 Task: Show all photos of home in Summerton, South Carolina, United States.
Action: Mouse moved to (241, 117)
Screenshot: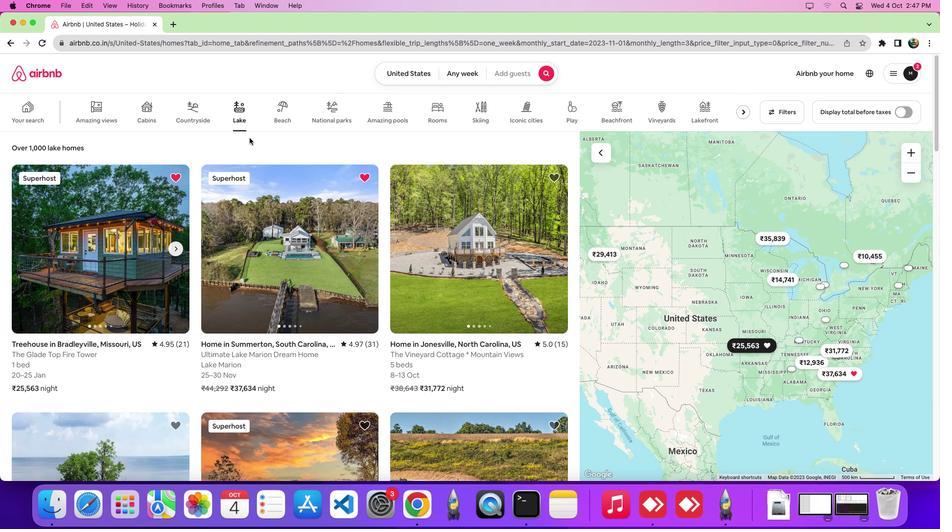 
Action: Mouse pressed left at (241, 117)
Screenshot: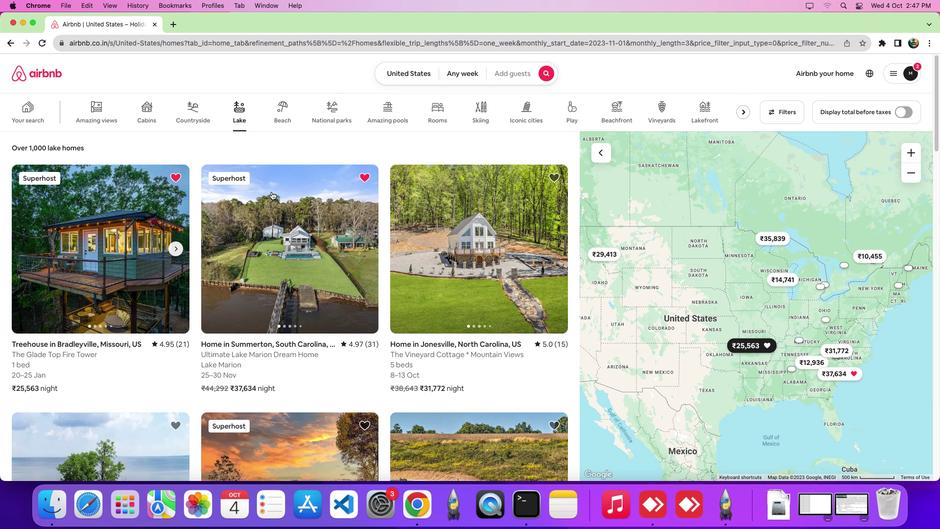 
Action: Mouse moved to (281, 267)
Screenshot: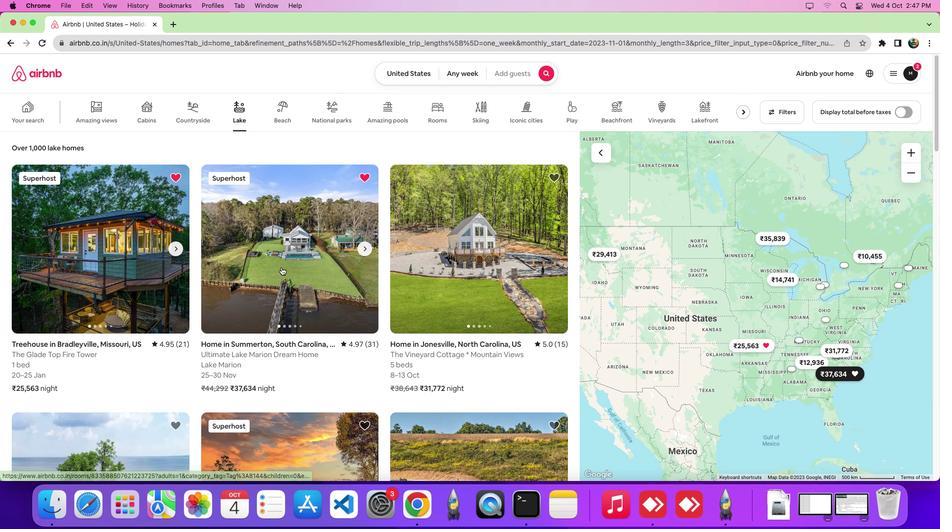 
Action: Mouse pressed left at (281, 267)
Screenshot: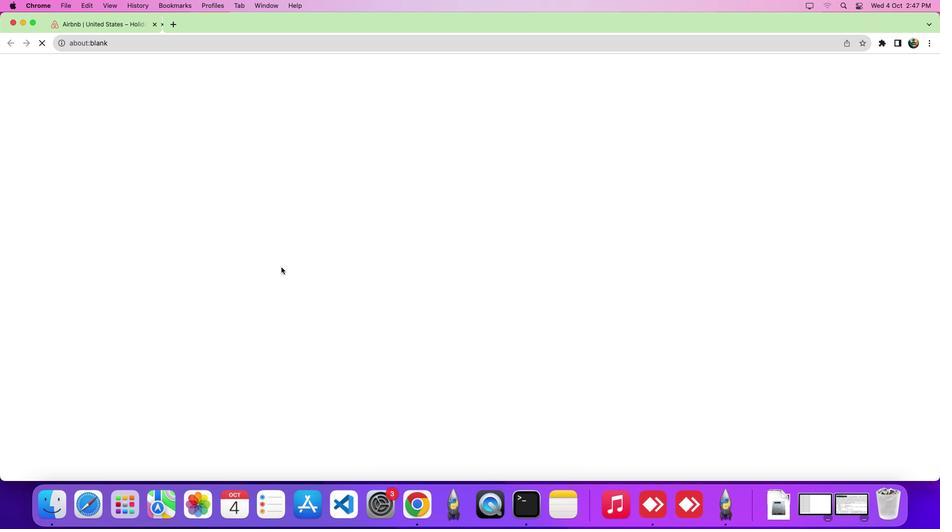 
Action: Mouse moved to (490, 278)
Screenshot: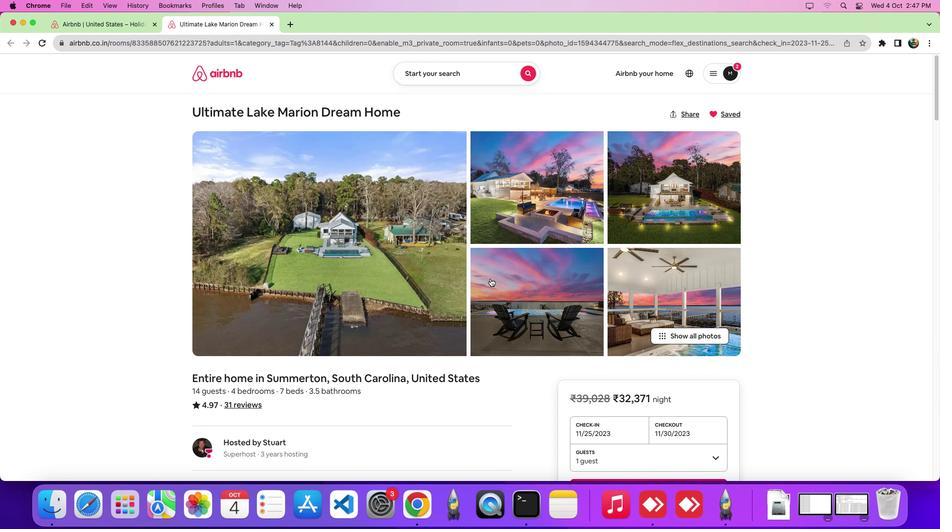 
Action: Mouse scrolled (490, 278) with delta (0, 0)
Screenshot: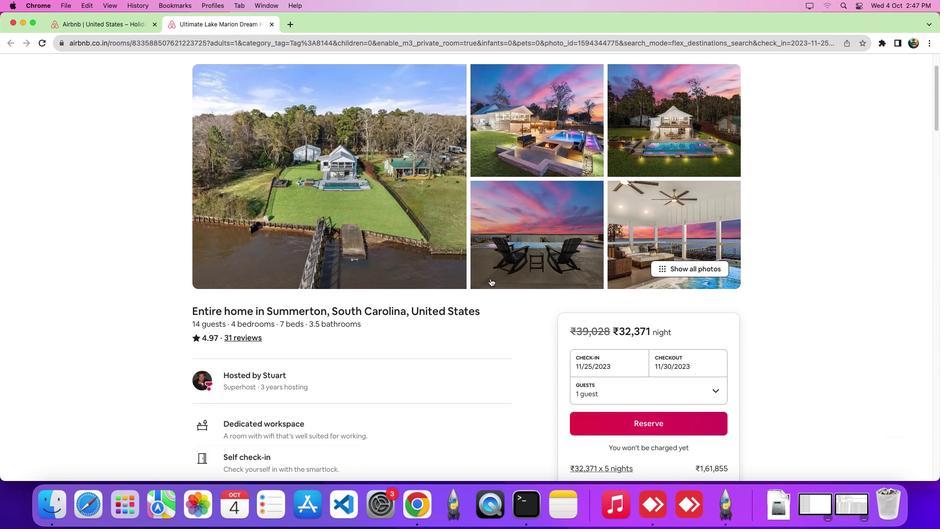 
Action: Mouse scrolled (490, 278) with delta (0, 0)
Screenshot: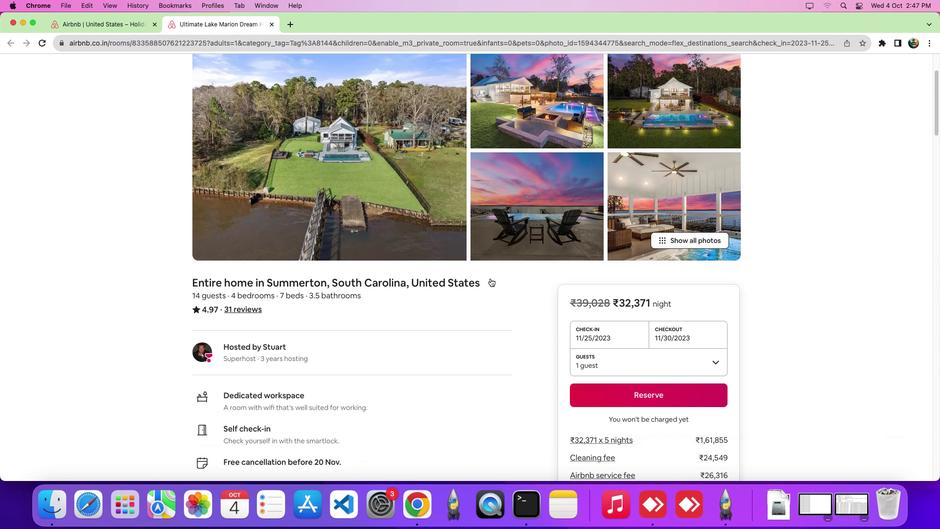 
Action: Mouse scrolled (490, 278) with delta (0, -1)
Screenshot: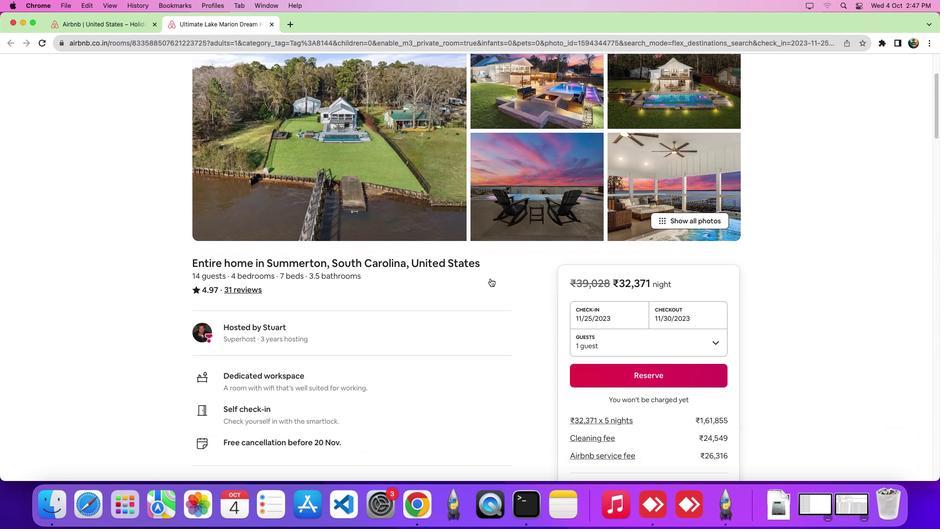 
Action: Mouse scrolled (490, 278) with delta (0, 0)
Screenshot: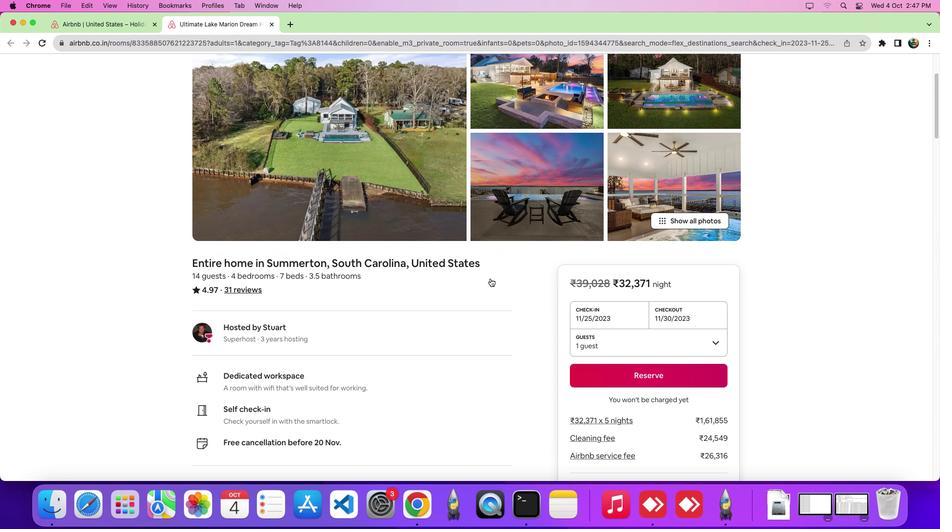 
Action: Mouse moved to (671, 220)
Screenshot: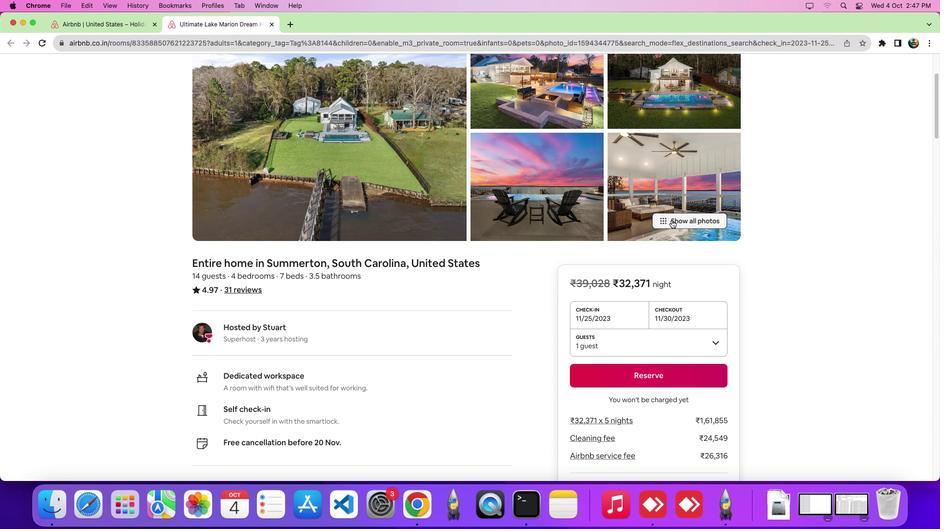 
Action: Mouse pressed left at (671, 220)
Screenshot: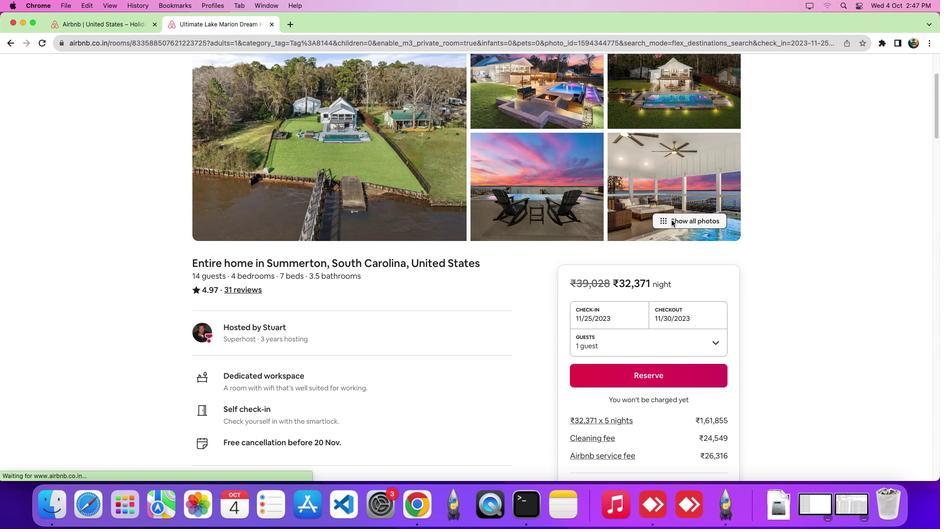 
Action: Mouse moved to (475, 293)
Screenshot: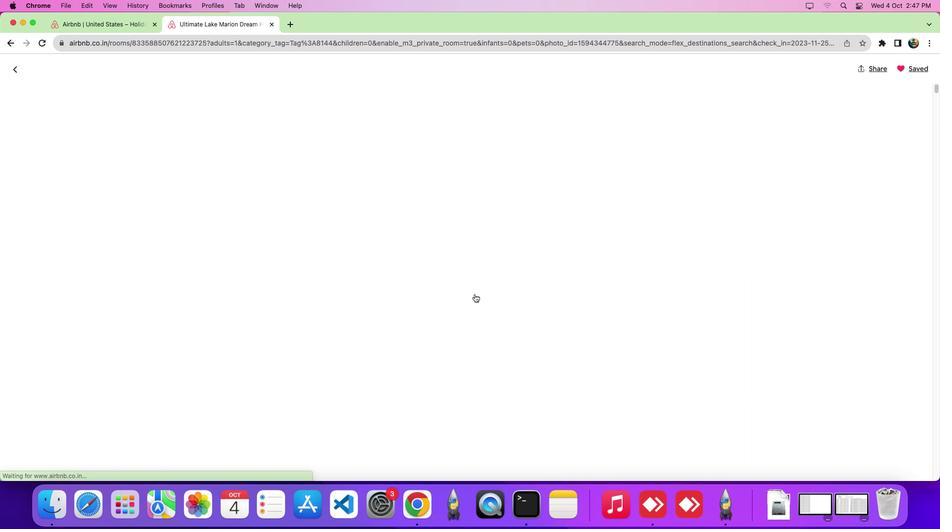 
Action: Mouse scrolled (475, 293) with delta (0, 0)
Screenshot: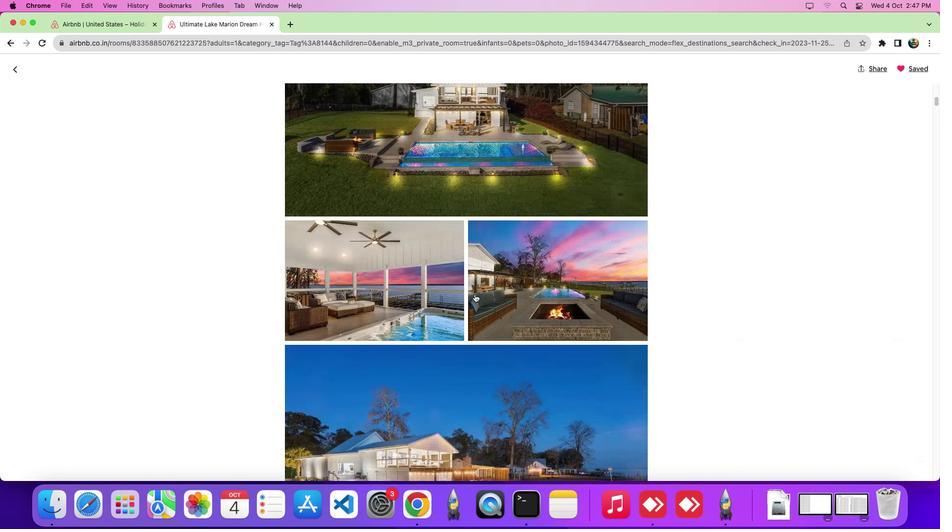 
Action: Mouse scrolled (475, 293) with delta (0, 0)
Screenshot: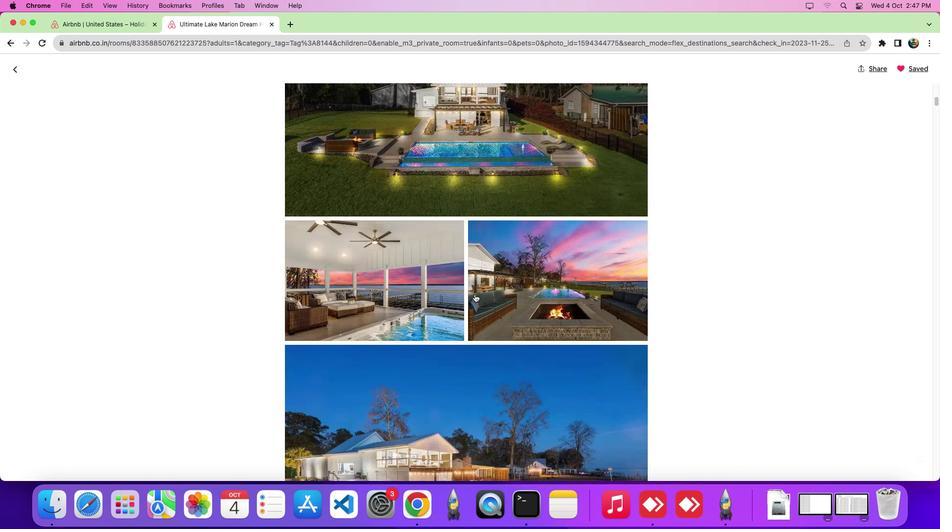 
Action: Mouse scrolled (475, 293) with delta (0, -4)
Screenshot: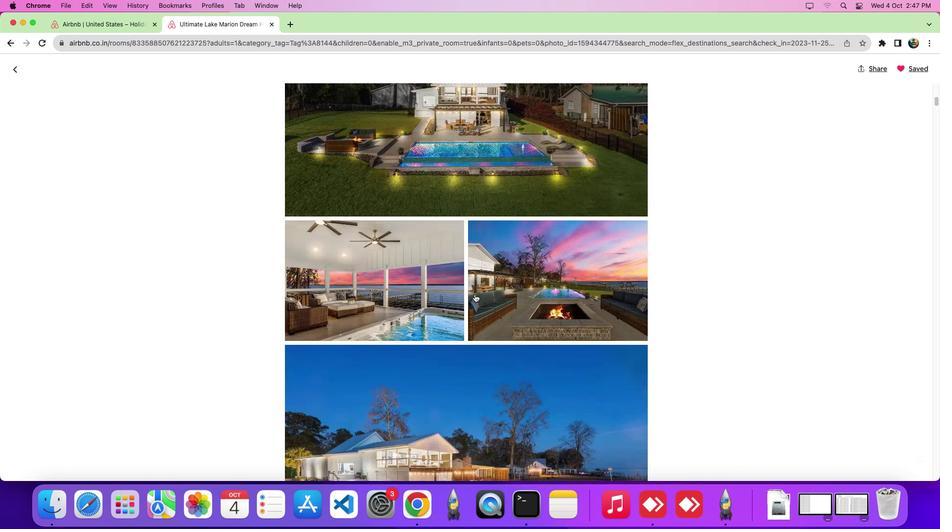 
Action: Mouse scrolled (475, 293) with delta (0, -6)
Screenshot: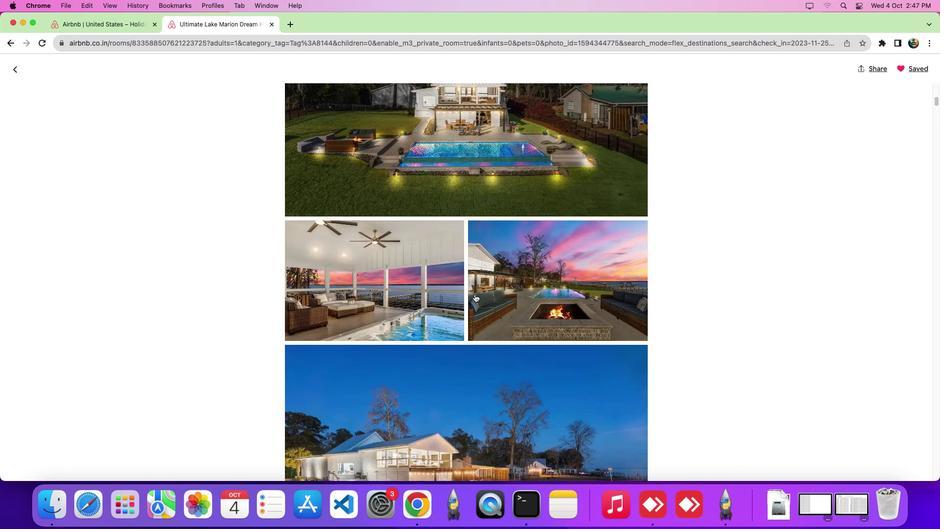 
Action: Mouse scrolled (475, 293) with delta (0, 0)
Screenshot: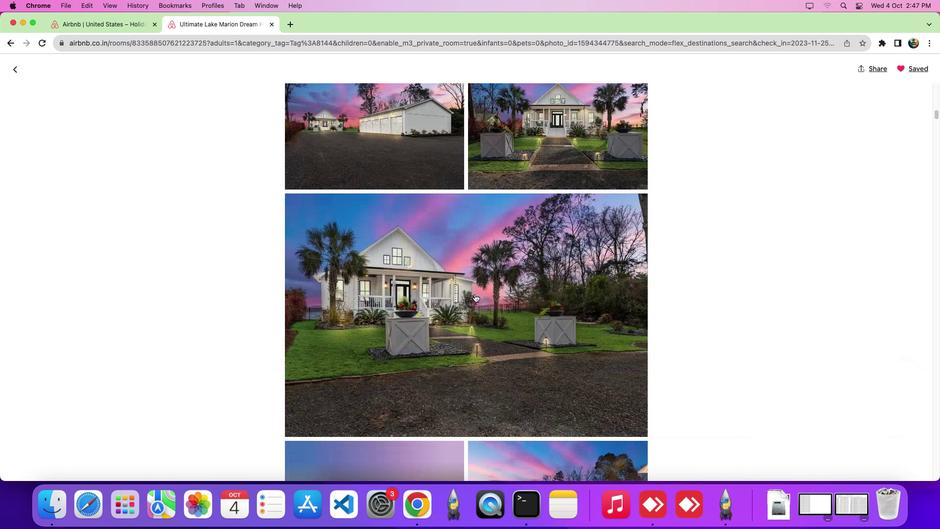 
Action: Mouse scrolled (475, 293) with delta (0, 0)
Screenshot: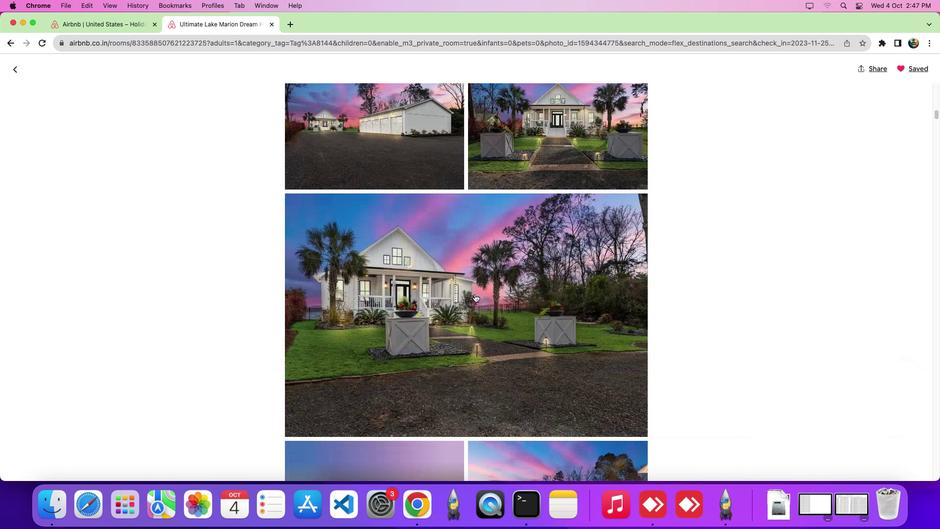 
Action: Mouse scrolled (475, 293) with delta (0, -4)
Screenshot: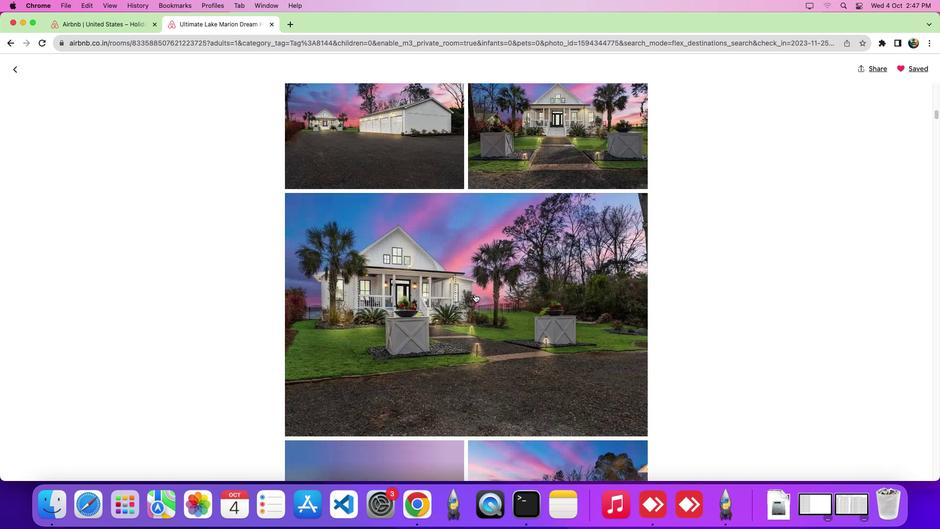 
Action: Mouse scrolled (475, 293) with delta (0, -6)
Screenshot: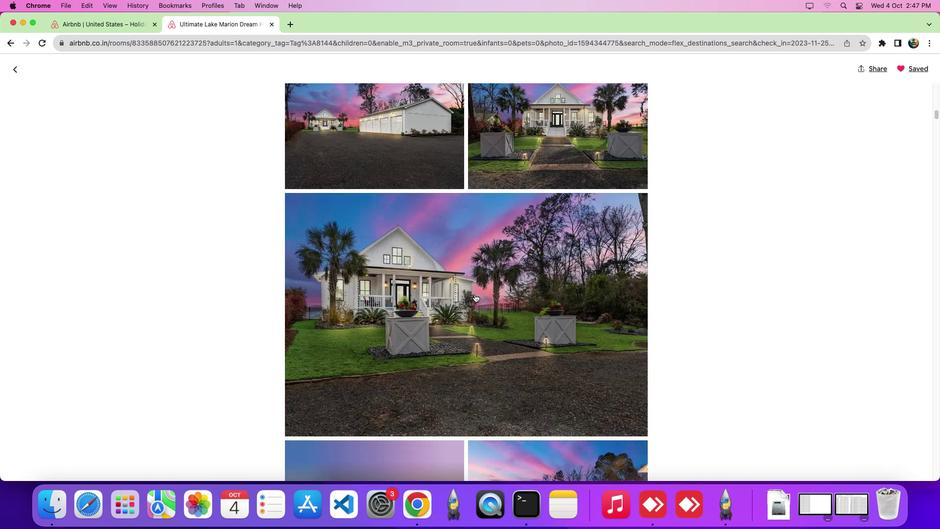 
Action: Mouse scrolled (475, 293) with delta (0, 0)
Screenshot: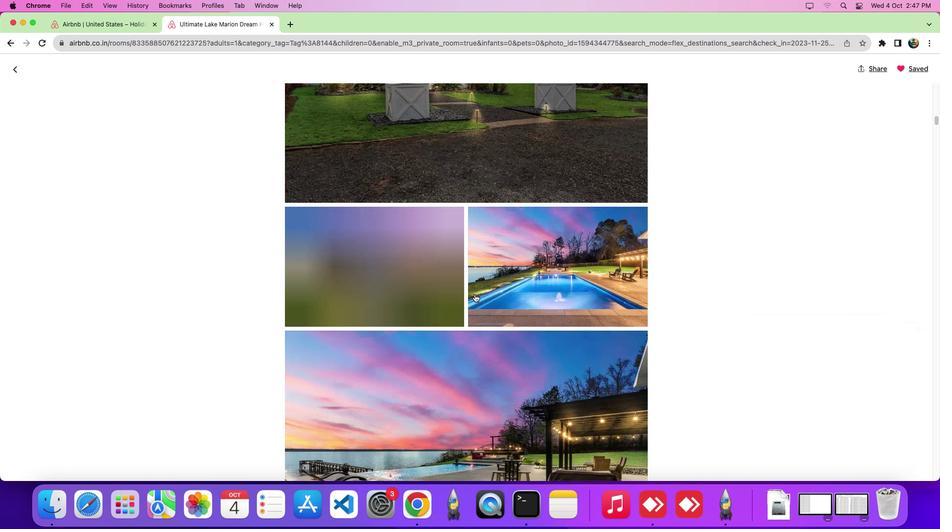 
Action: Mouse scrolled (475, 293) with delta (0, 0)
Screenshot: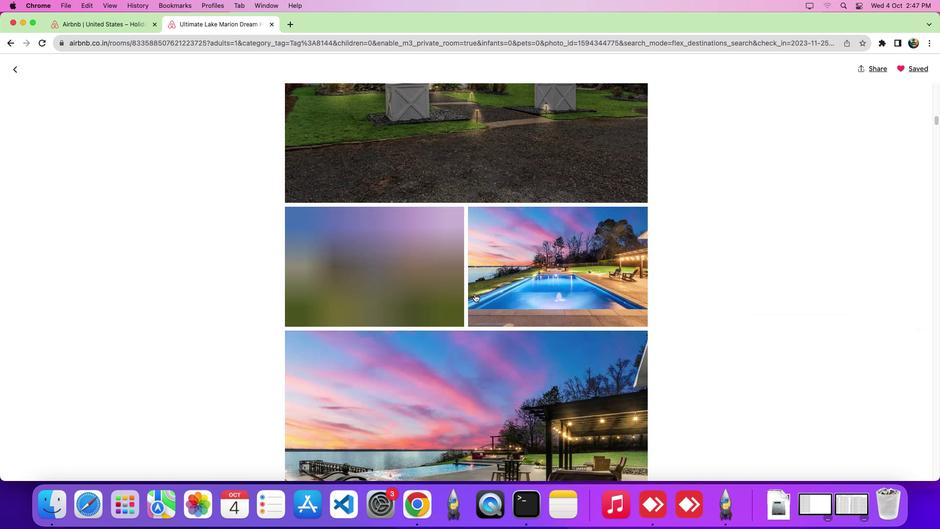 
Action: Mouse scrolled (475, 293) with delta (0, -4)
Screenshot: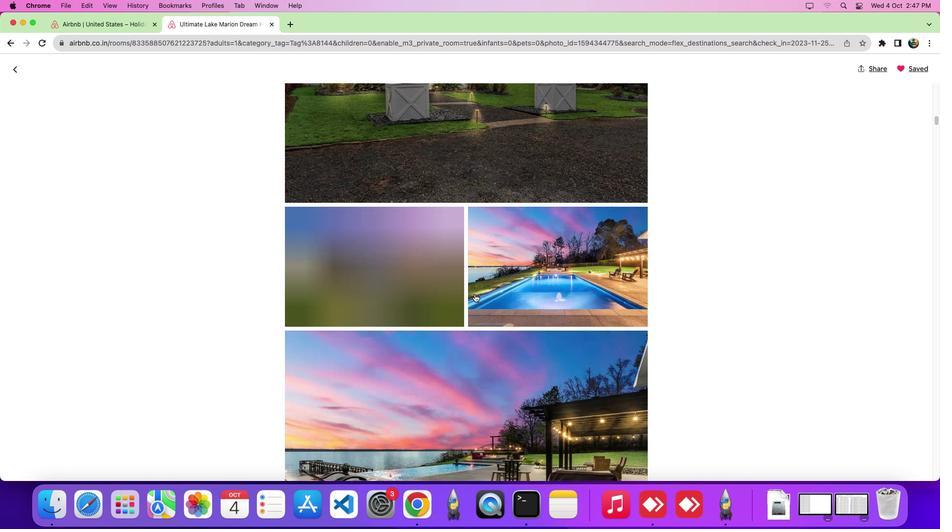 
Action: Mouse scrolled (475, 293) with delta (0, 0)
Screenshot: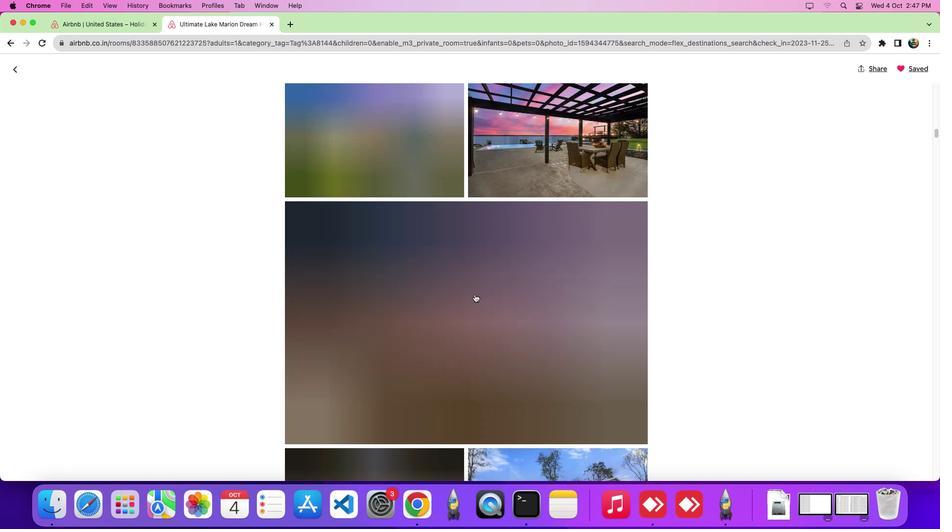 
Action: Mouse scrolled (475, 293) with delta (0, 0)
Screenshot: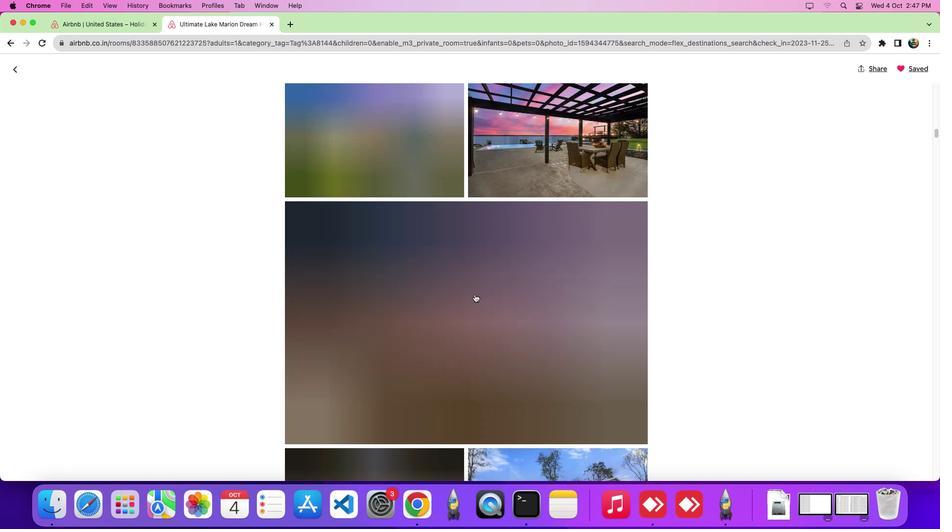 
Action: Mouse scrolled (475, 293) with delta (0, -4)
Screenshot: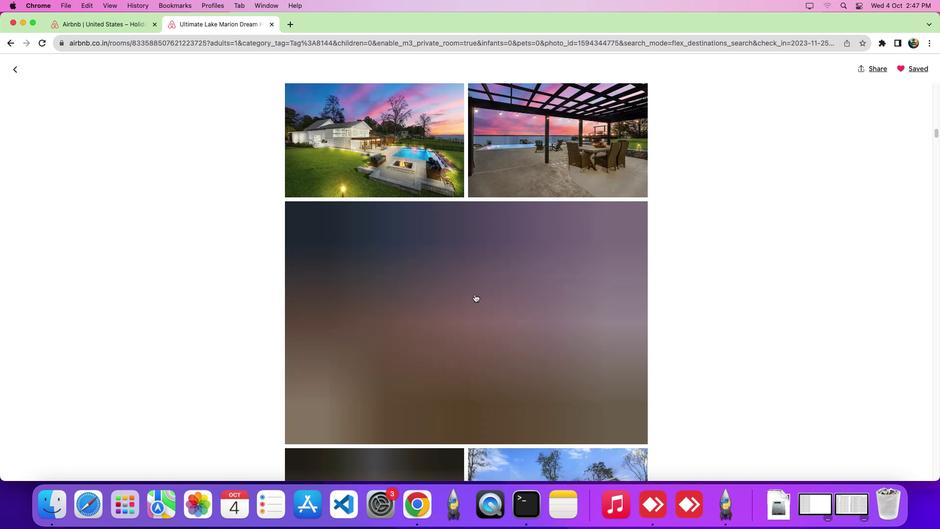 
Action: Mouse scrolled (475, 293) with delta (0, -6)
Screenshot: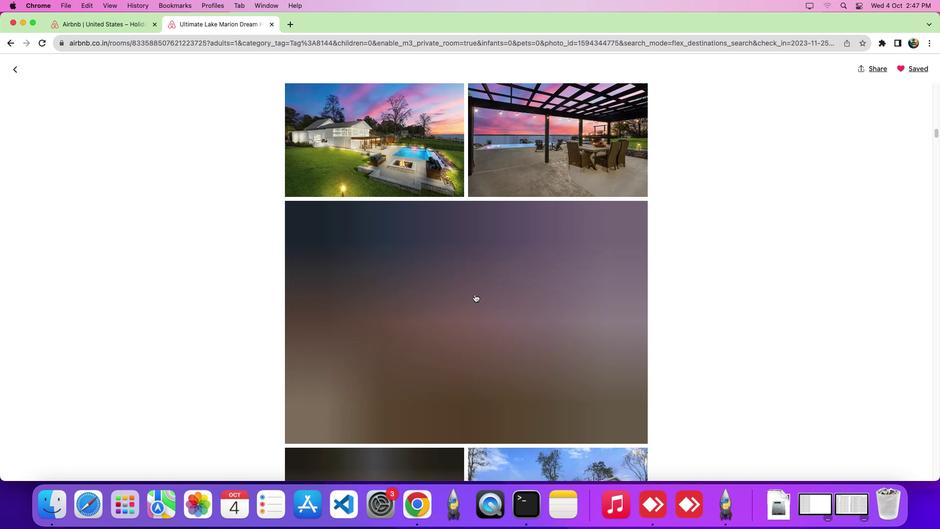 
Action: Mouse scrolled (475, 293) with delta (0, 0)
Screenshot: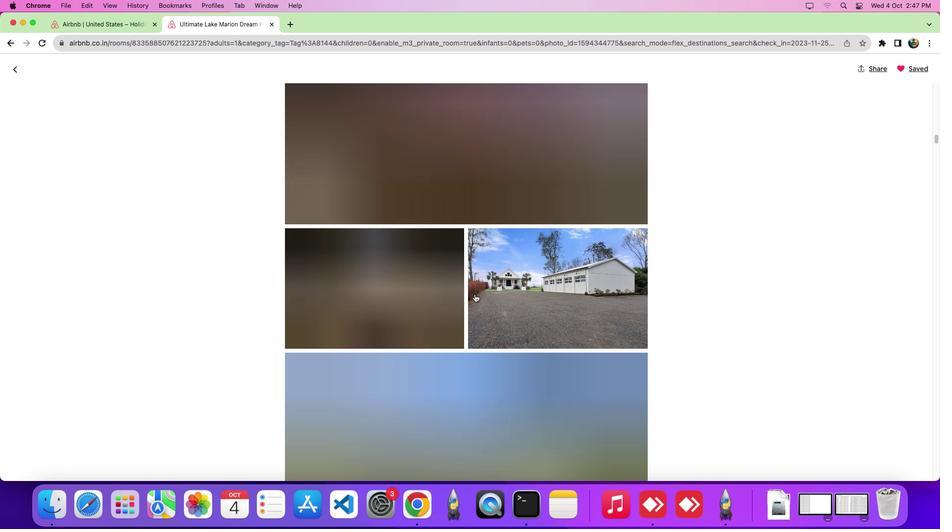 
Action: Mouse scrolled (475, 293) with delta (0, 0)
Screenshot: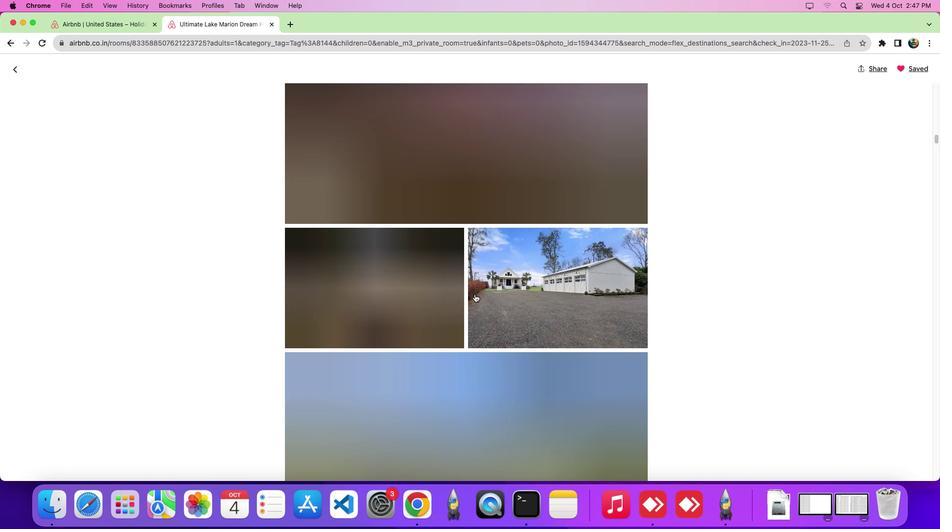 
Action: Mouse scrolled (475, 293) with delta (0, -4)
Screenshot: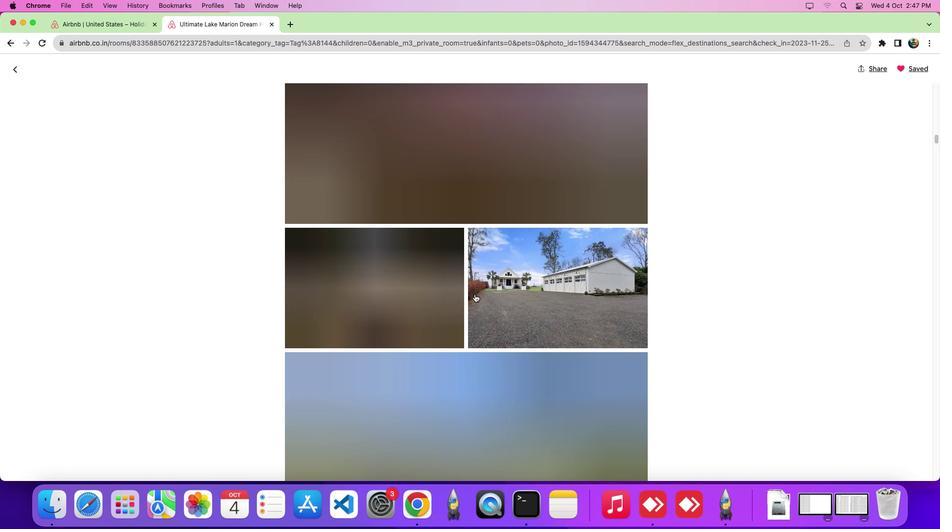 
Action: Mouse scrolled (475, 293) with delta (0, 0)
Screenshot: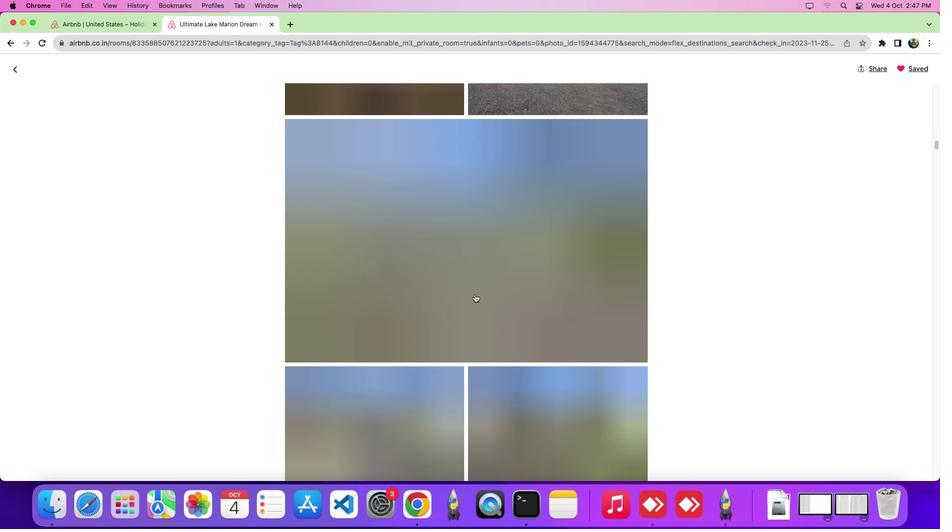 
Action: Mouse scrolled (475, 293) with delta (0, 0)
Screenshot: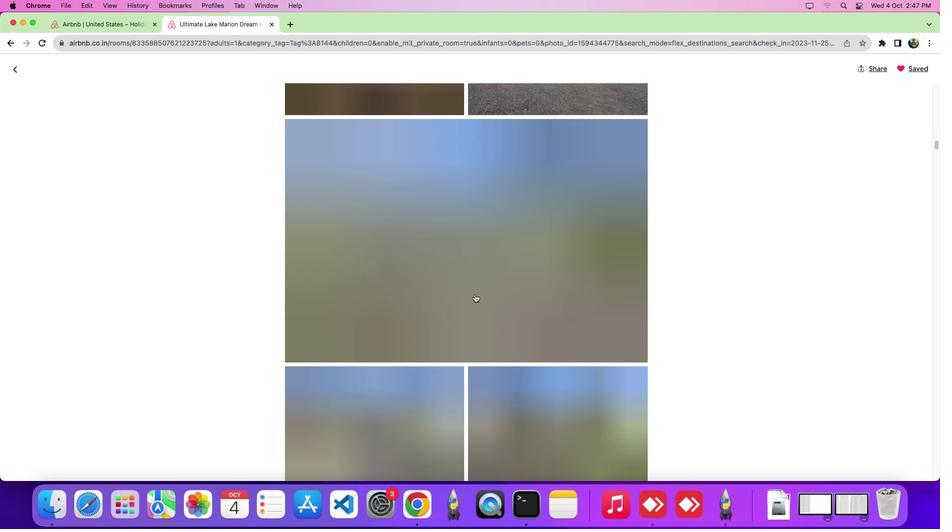 
Action: Mouse scrolled (475, 293) with delta (0, -4)
Screenshot: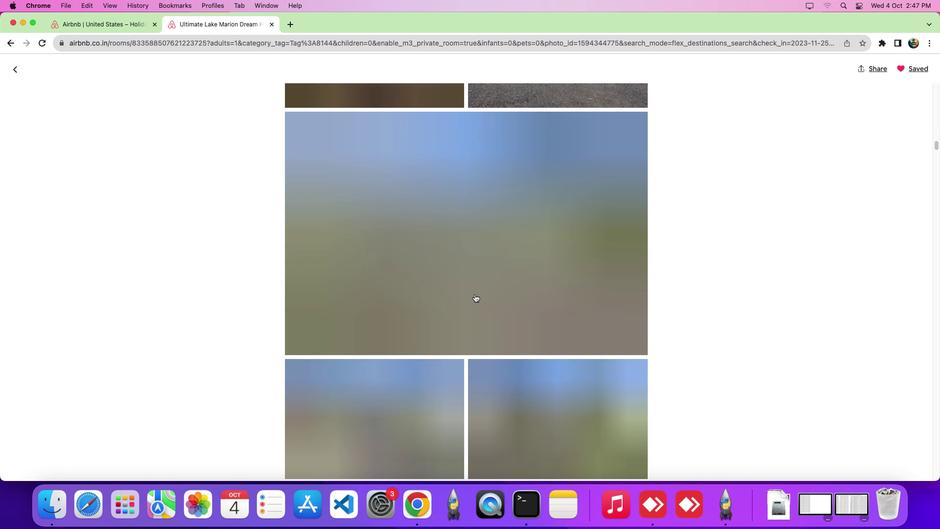 
Action: Mouse scrolled (475, 293) with delta (0, 0)
Screenshot: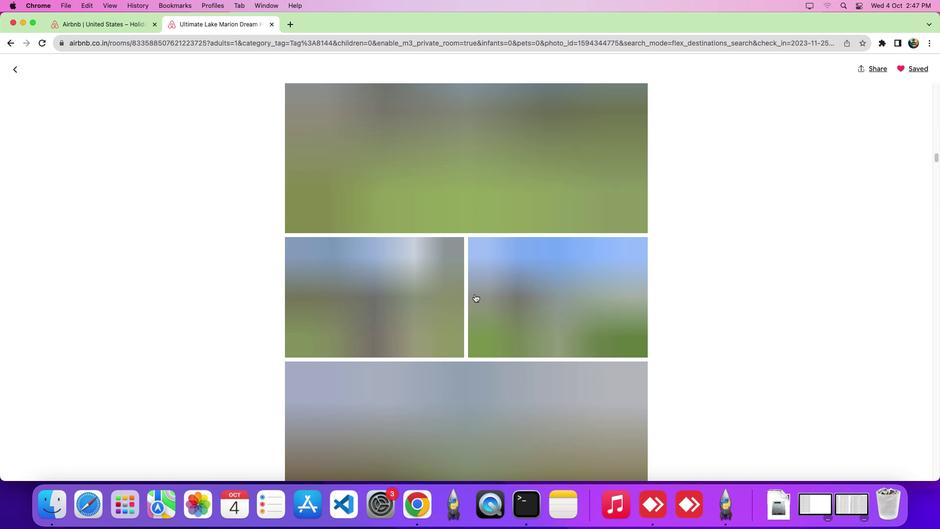 
Action: Mouse scrolled (475, 293) with delta (0, 0)
Screenshot: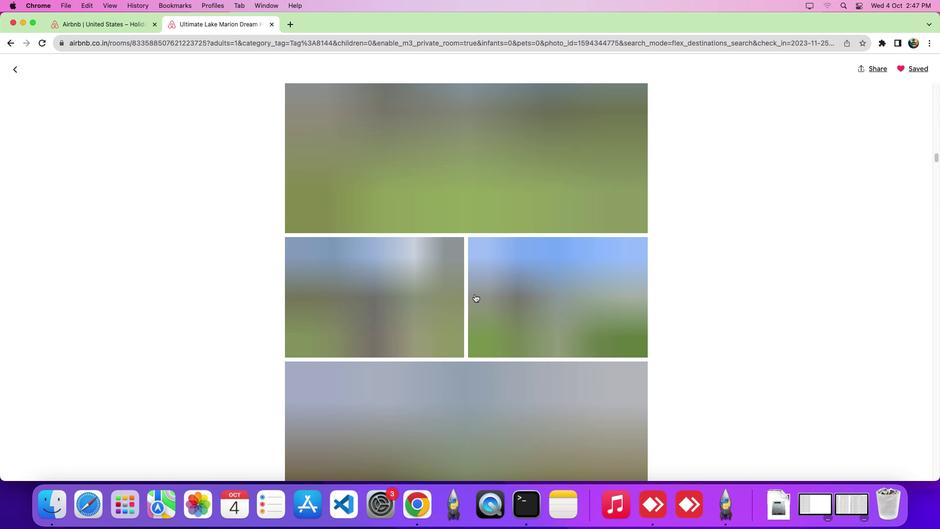 
Action: Mouse scrolled (475, 293) with delta (0, -4)
Screenshot: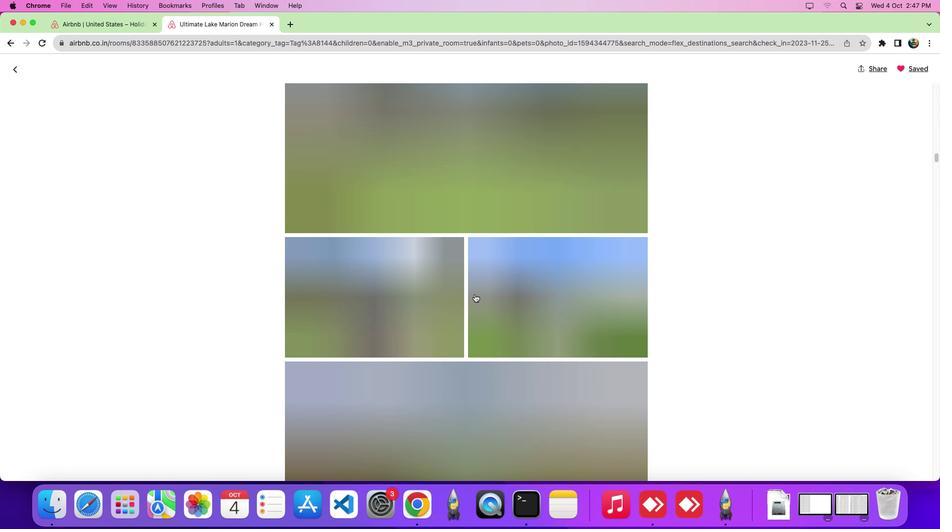 
Action: Mouse scrolled (475, 293) with delta (0, -6)
Screenshot: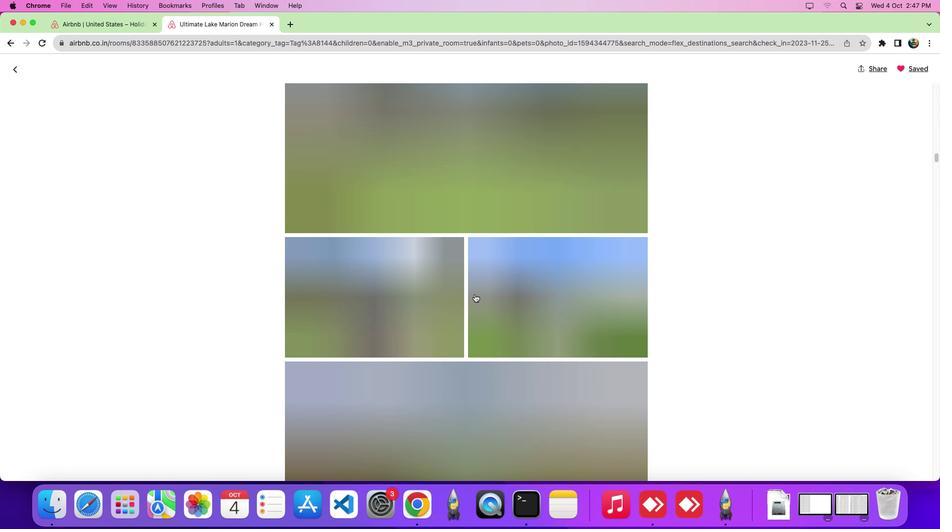 
Action: Mouse scrolled (475, 293) with delta (0, 0)
Screenshot: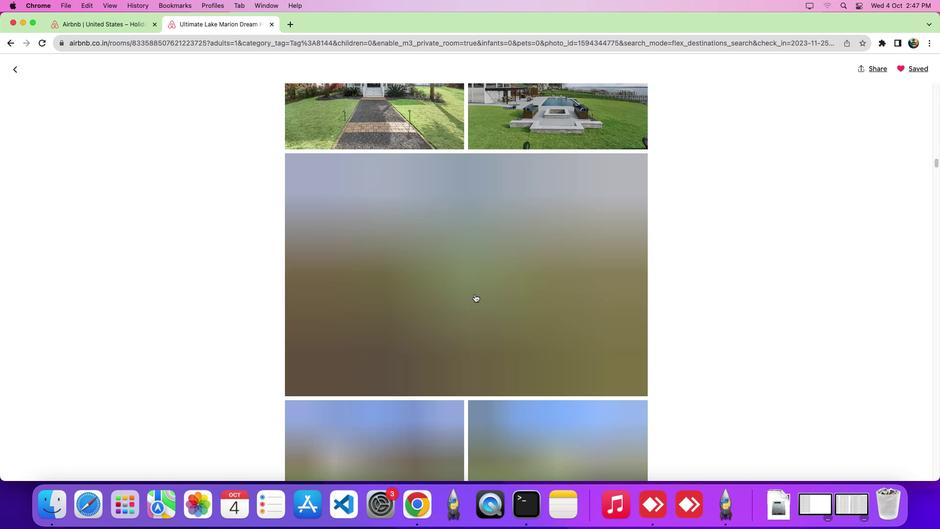 
Action: Mouse scrolled (475, 293) with delta (0, 0)
Screenshot: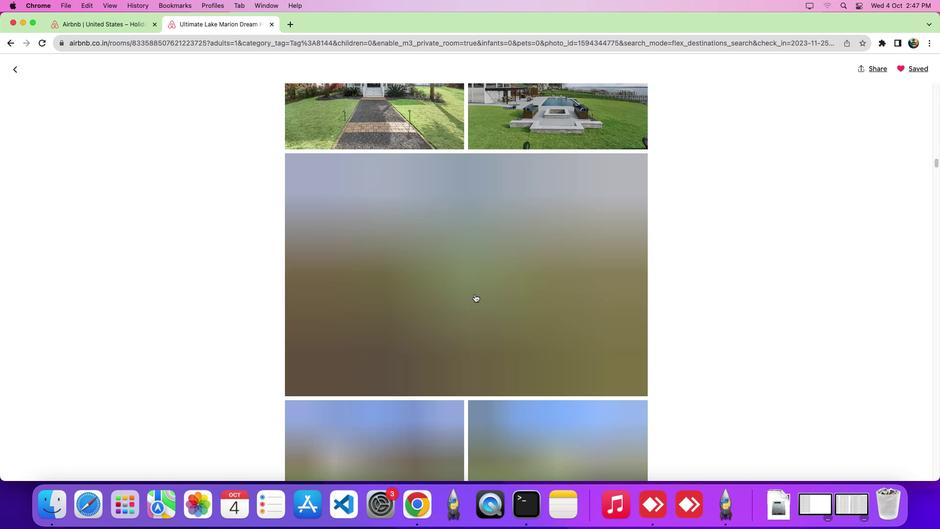
Action: Mouse scrolled (475, 293) with delta (0, -4)
Screenshot: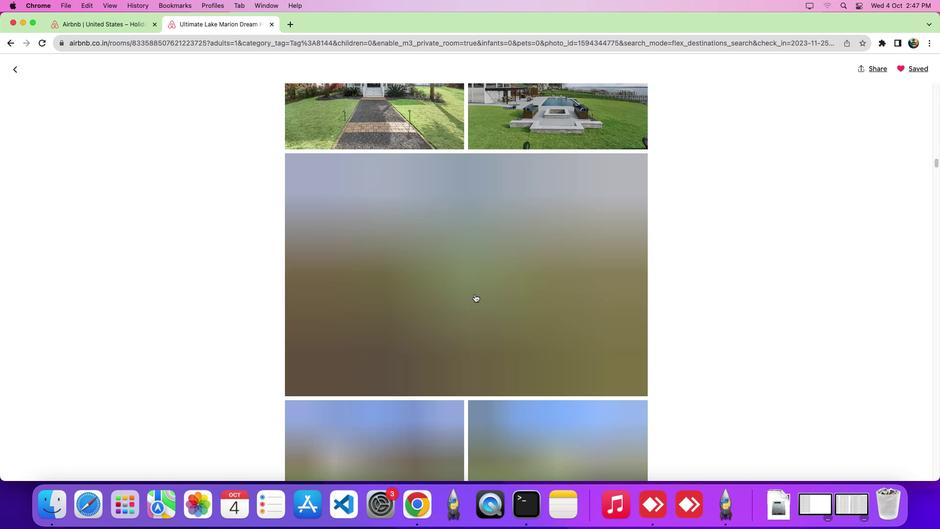
